 Task: Create a due date automation trigger when advanced on, 2 working days after a card is due add dates due in less than 1 working days at 11:00 AM.
Action: Mouse moved to (953, 73)
Screenshot: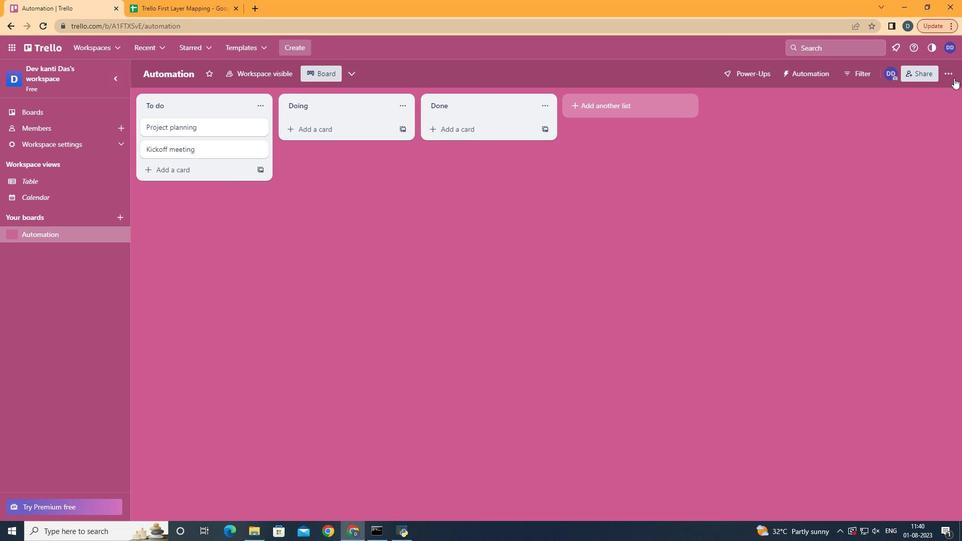 
Action: Mouse pressed left at (953, 73)
Screenshot: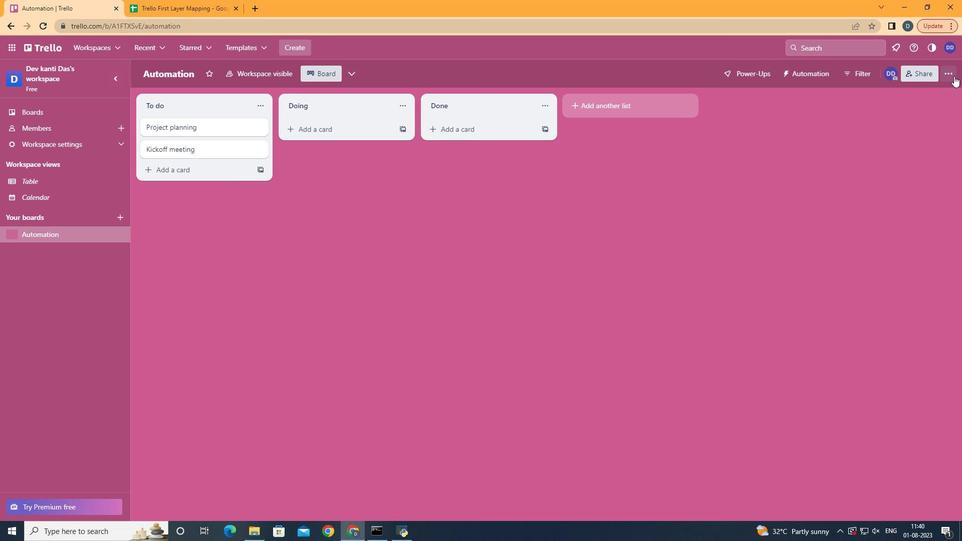 
Action: Mouse moved to (888, 209)
Screenshot: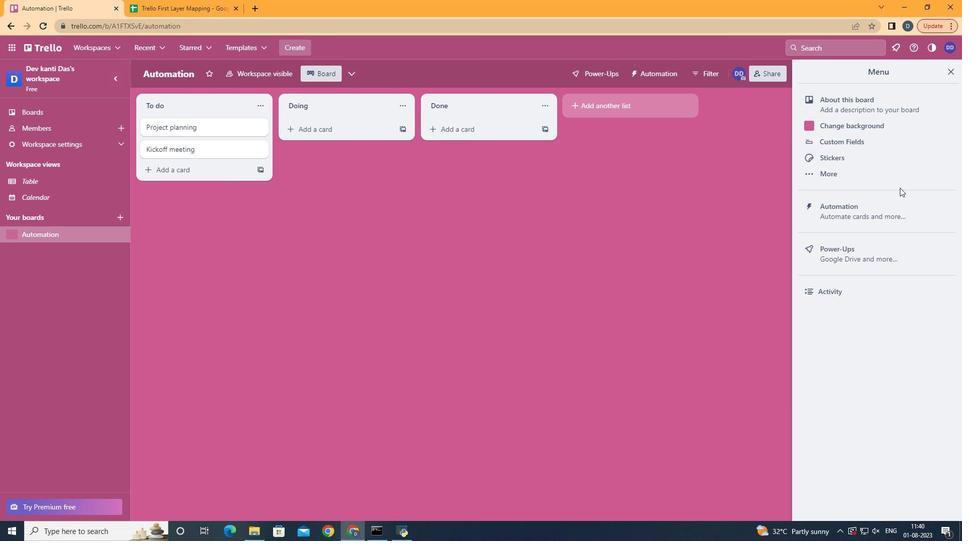 
Action: Mouse pressed left at (888, 209)
Screenshot: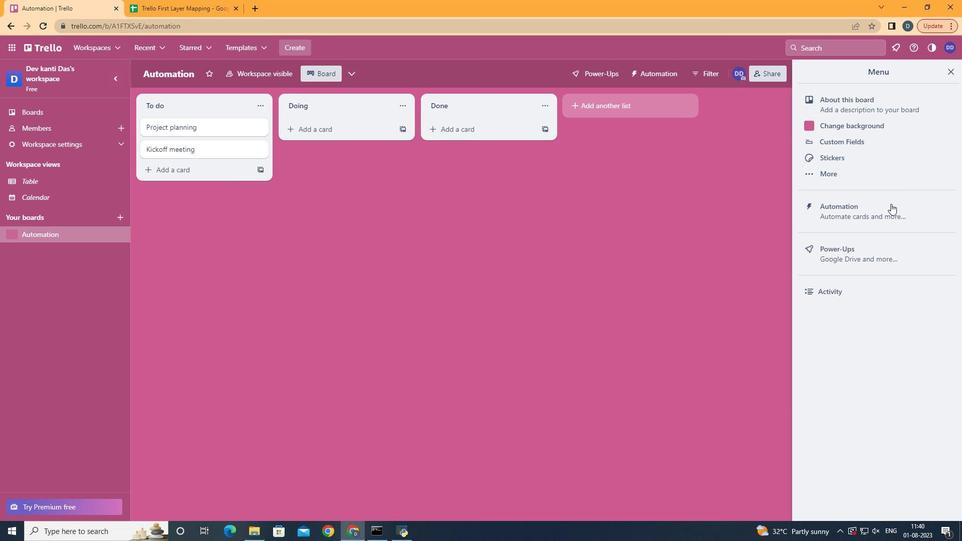 
Action: Mouse moved to (206, 193)
Screenshot: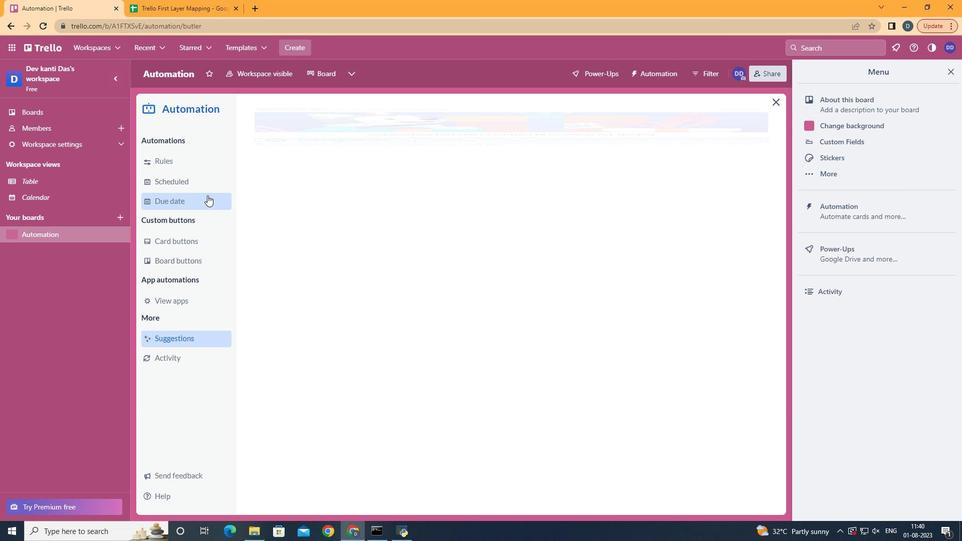 
Action: Mouse pressed left at (206, 193)
Screenshot: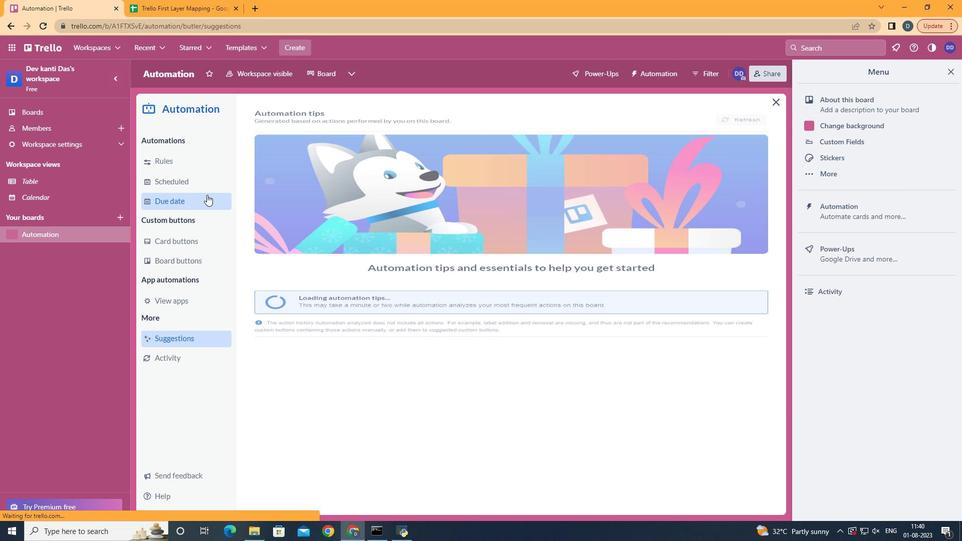 
Action: Mouse moved to (718, 118)
Screenshot: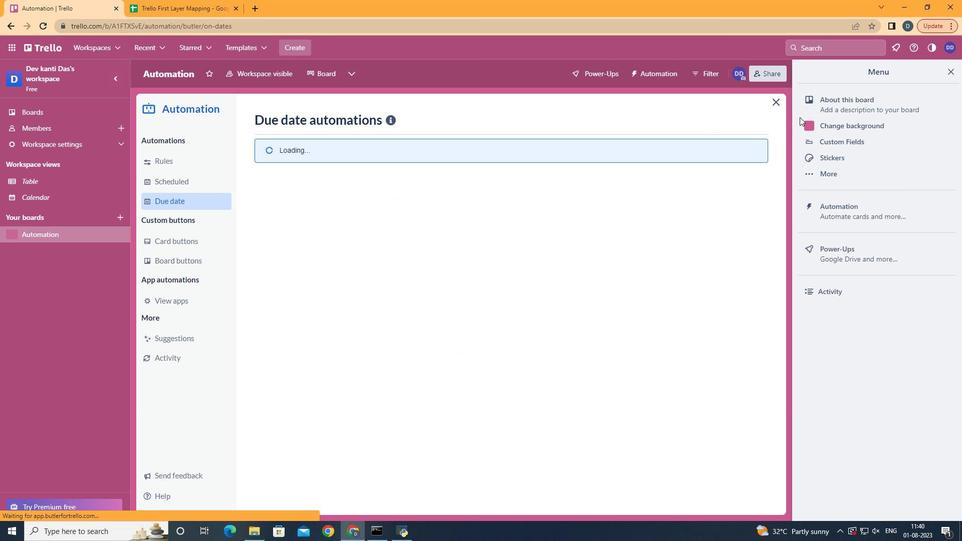 
Action: Mouse pressed left at (718, 118)
Screenshot: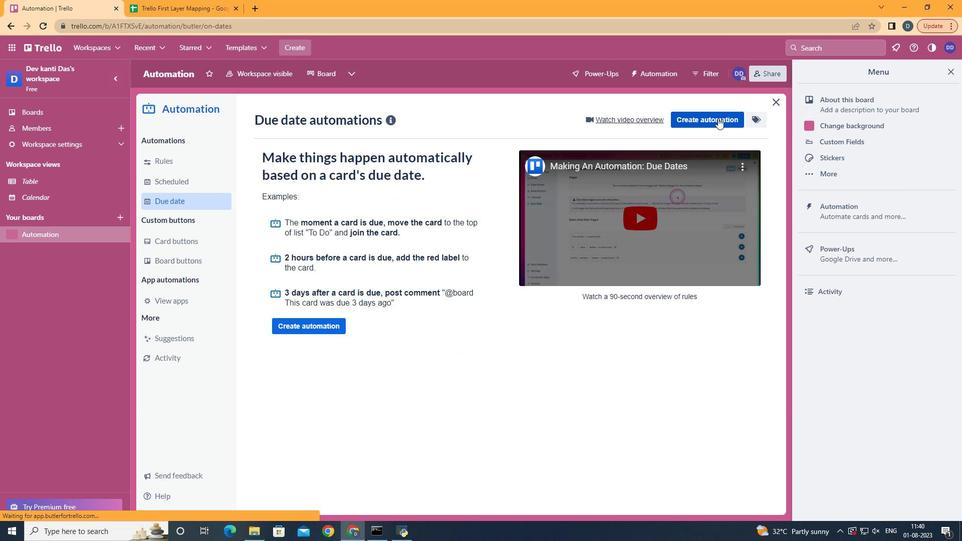
Action: Mouse moved to (541, 209)
Screenshot: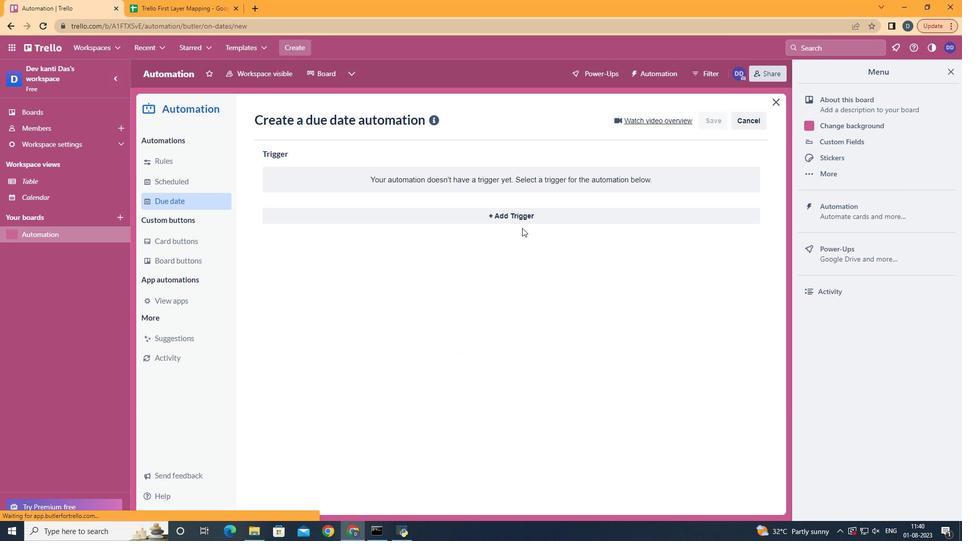 
Action: Mouse pressed left at (541, 209)
Screenshot: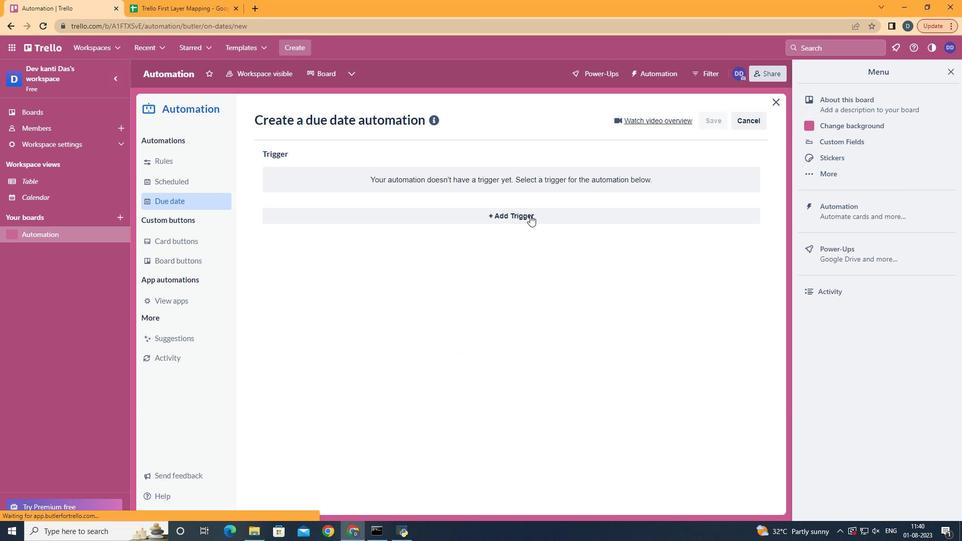 
Action: Mouse moved to (318, 402)
Screenshot: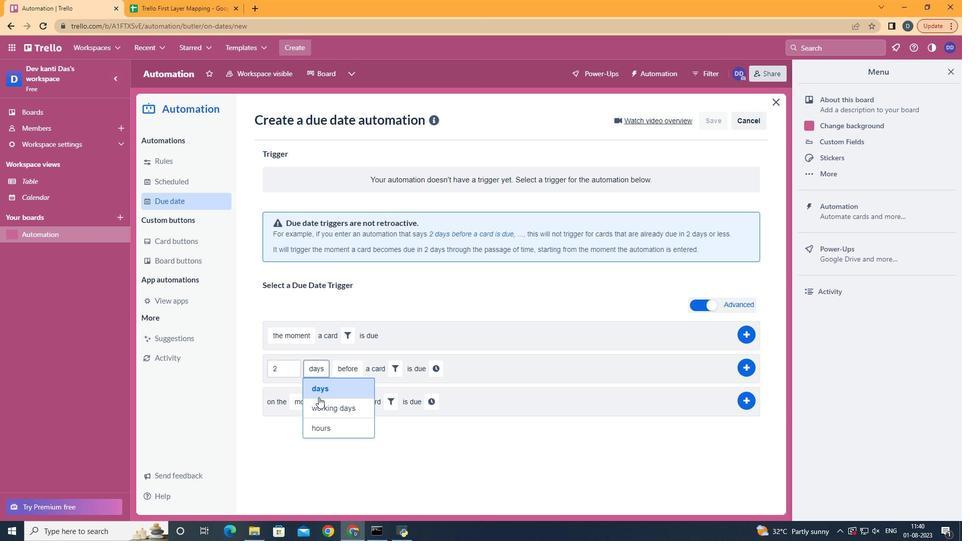 
Action: Mouse pressed left at (318, 402)
Screenshot: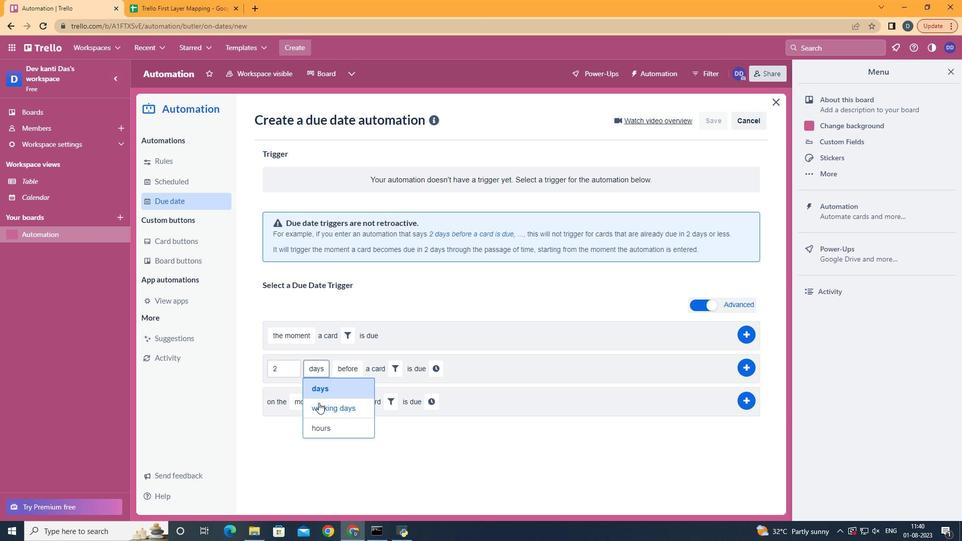 
Action: Mouse moved to (371, 411)
Screenshot: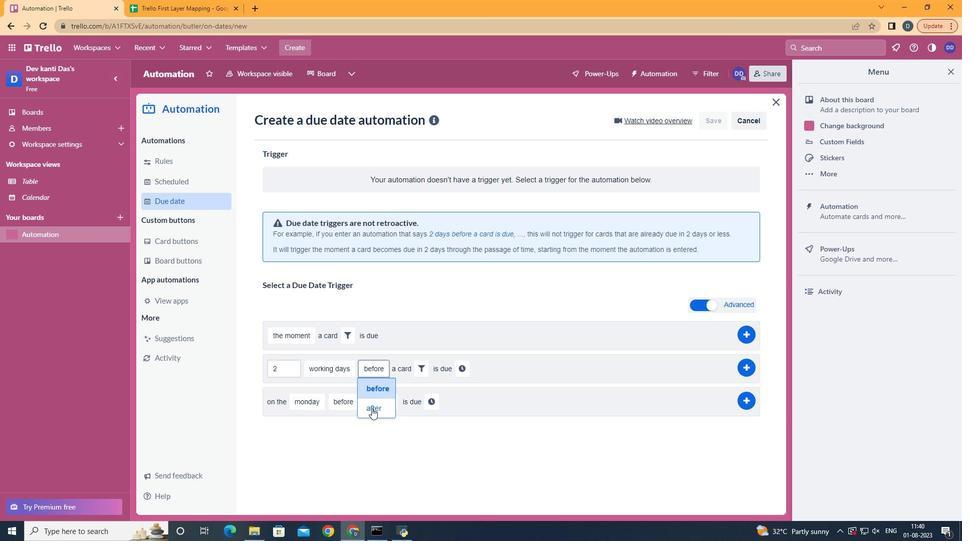 
Action: Mouse pressed left at (371, 411)
Screenshot: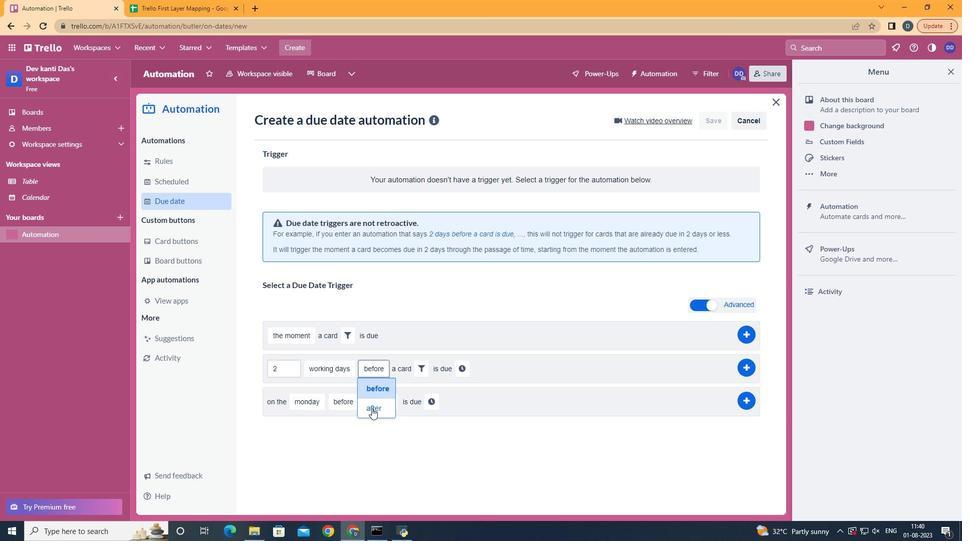 
Action: Mouse moved to (423, 366)
Screenshot: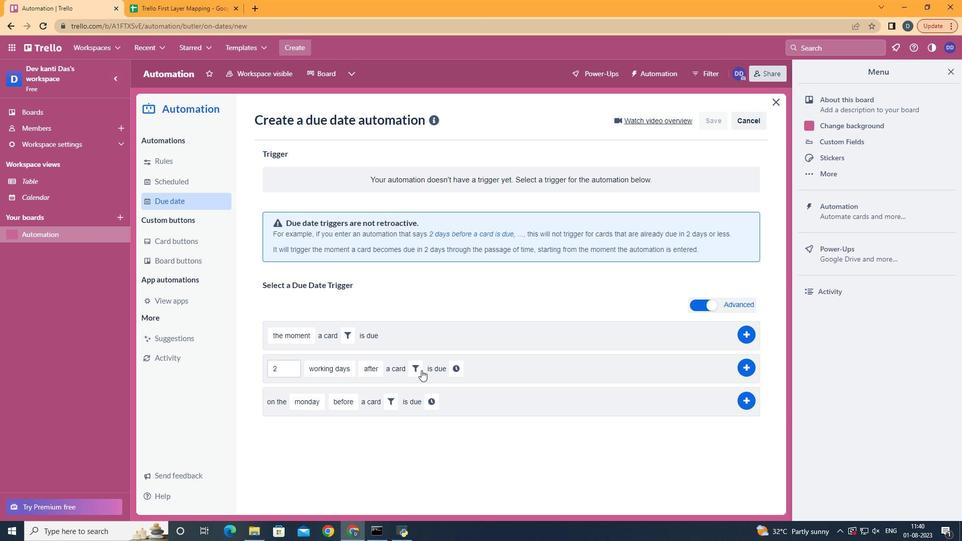 
Action: Mouse pressed left at (423, 366)
Screenshot: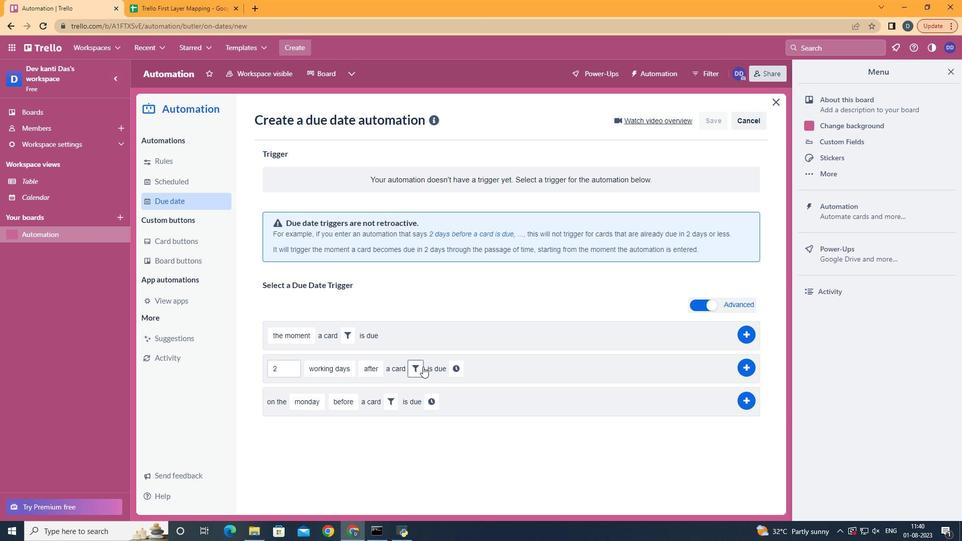 
Action: Mouse moved to (461, 407)
Screenshot: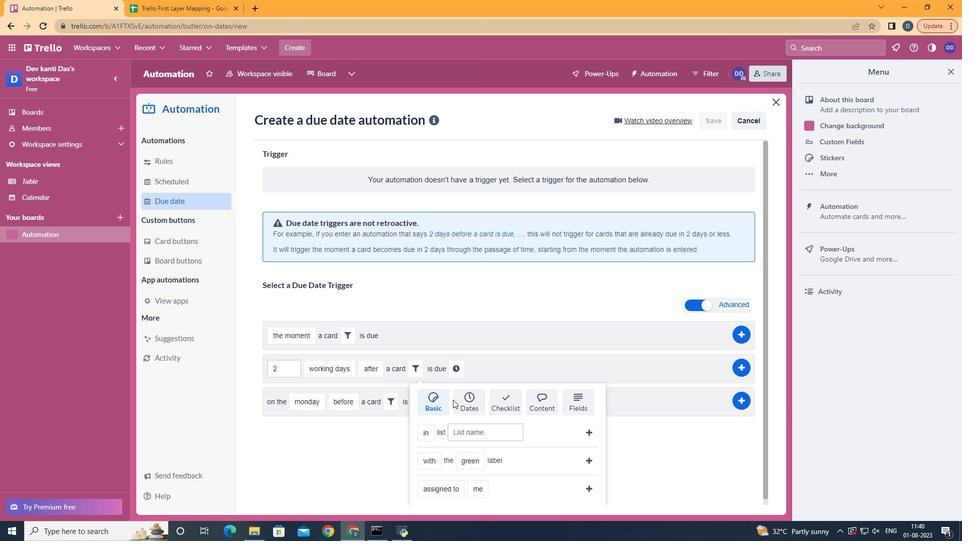 
Action: Mouse pressed left at (461, 407)
Screenshot: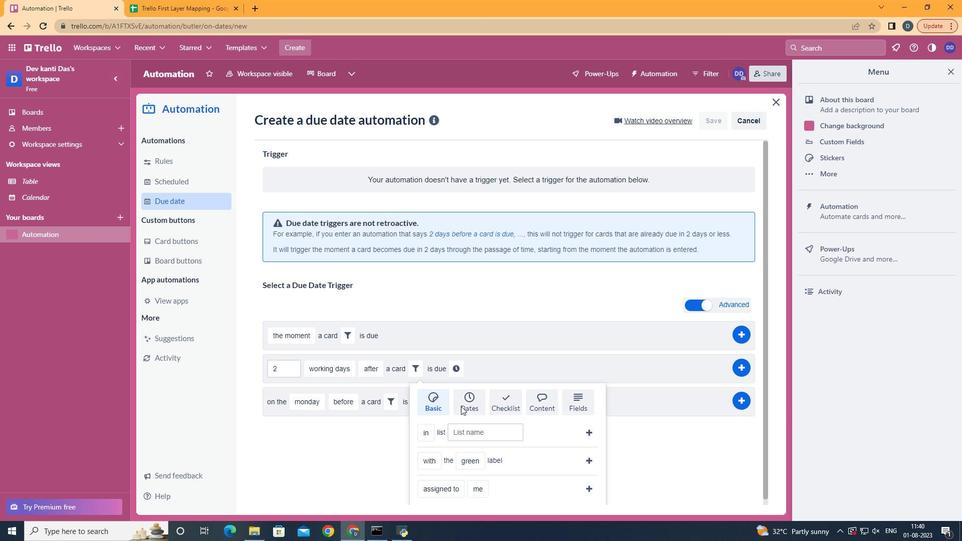 
Action: Mouse scrolled (461, 406) with delta (0, 0)
Screenshot: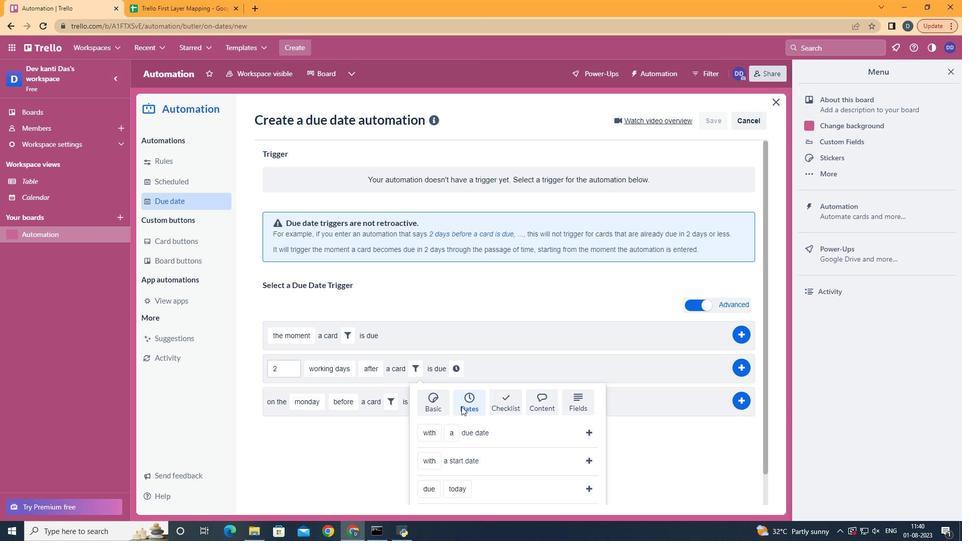 
Action: Mouse scrolled (461, 406) with delta (0, 0)
Screenshot: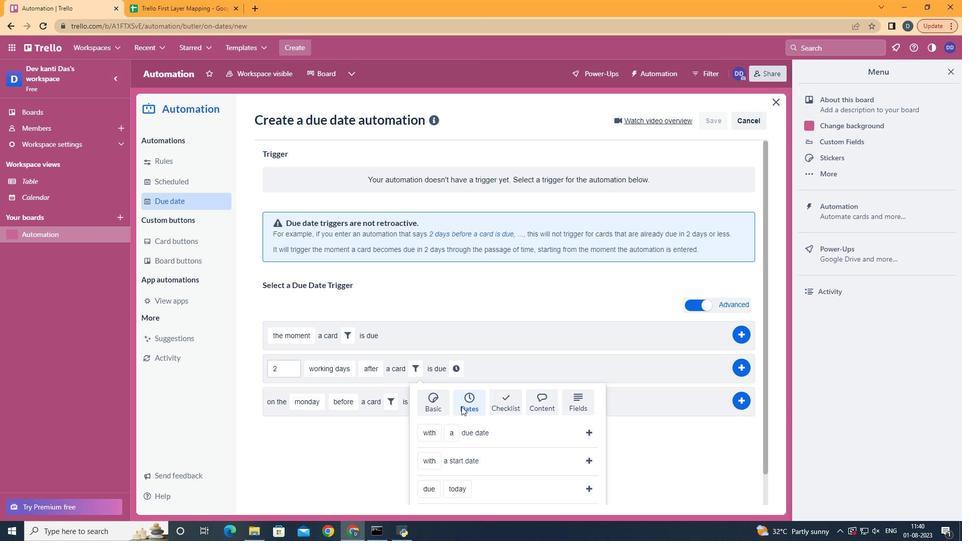 
Action: Mouse scrolled (461, 406) with delta (0, 0)
Screenshot: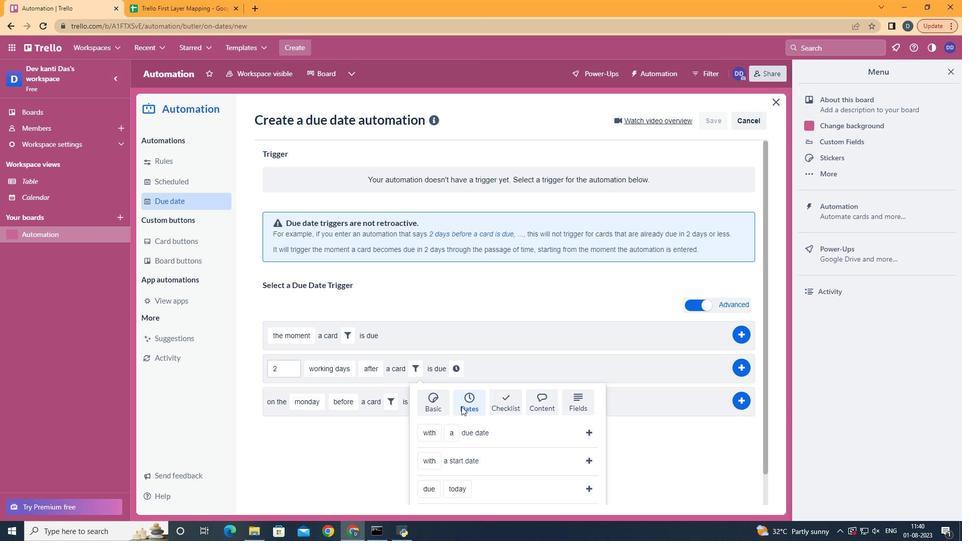 
Action: Mouse scrolled (461, 406) with delta (0, 0)
Screenshot: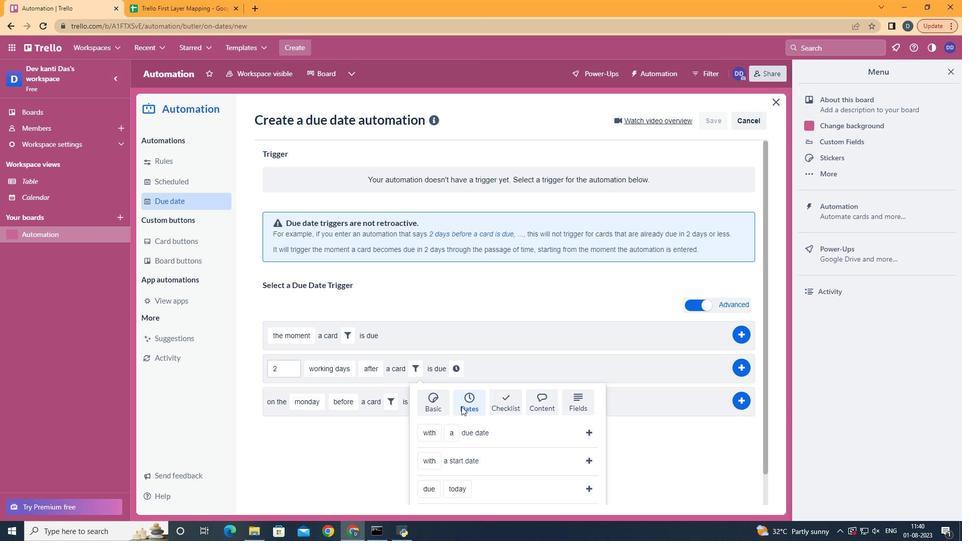 
Action: Mouse moved to (442, 444)
Screenshot: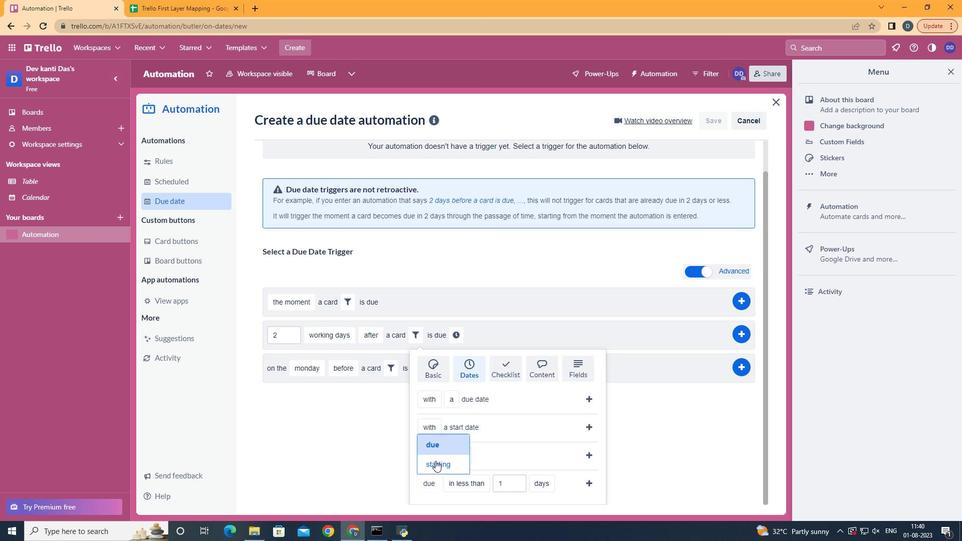 
Action: Mouse pressed left at (442, 444)
Screenshot: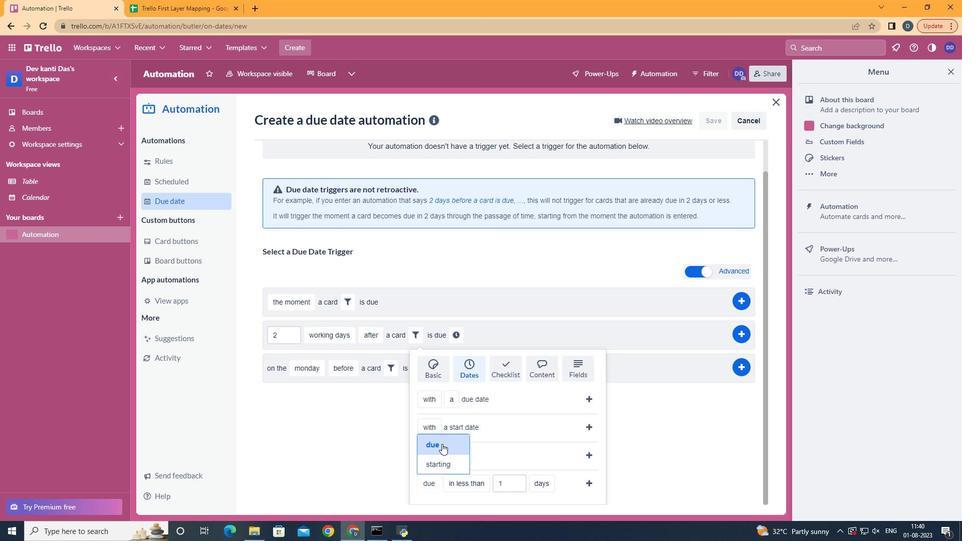 
Action: Mouse moved to (480, 394)
Screenshot: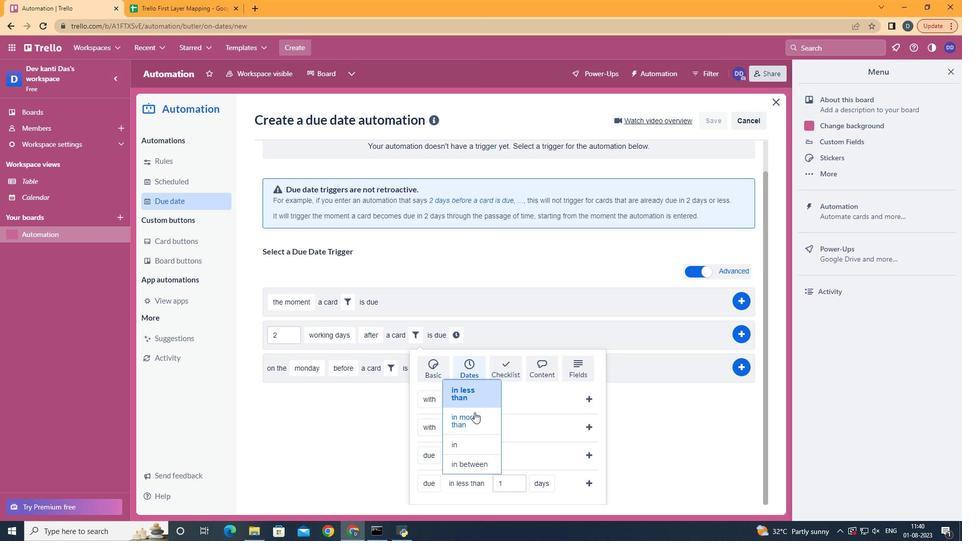 
Action: Mouse pressed left at (480, 394)
Screenshot: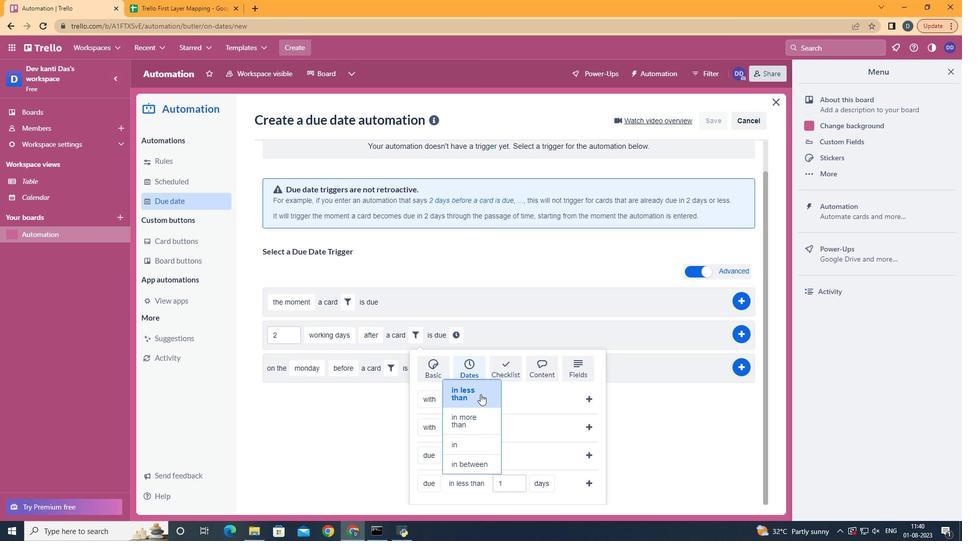 
Action: Mouse moved to (553, 465)
Screenshot: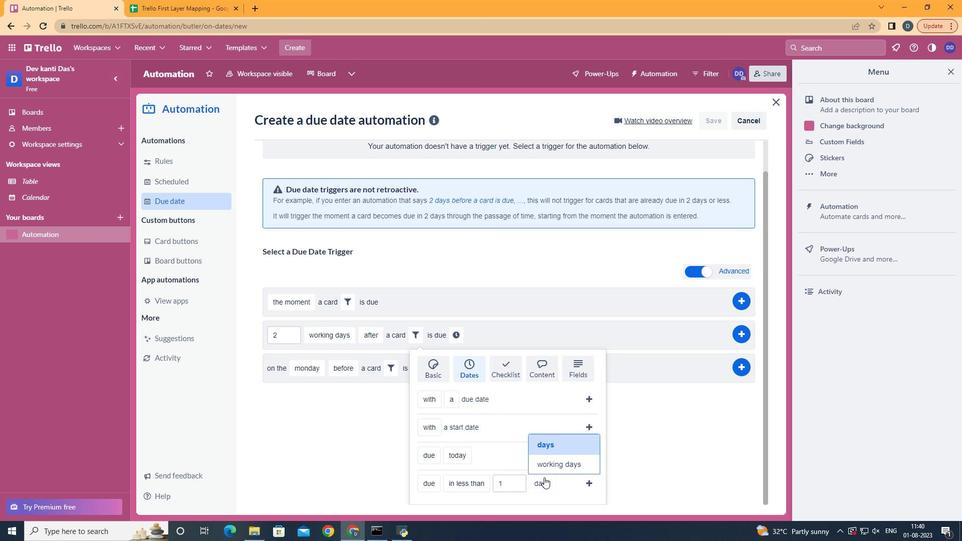 
Action: Mouse pressed left at (553, 465)
Screenshot: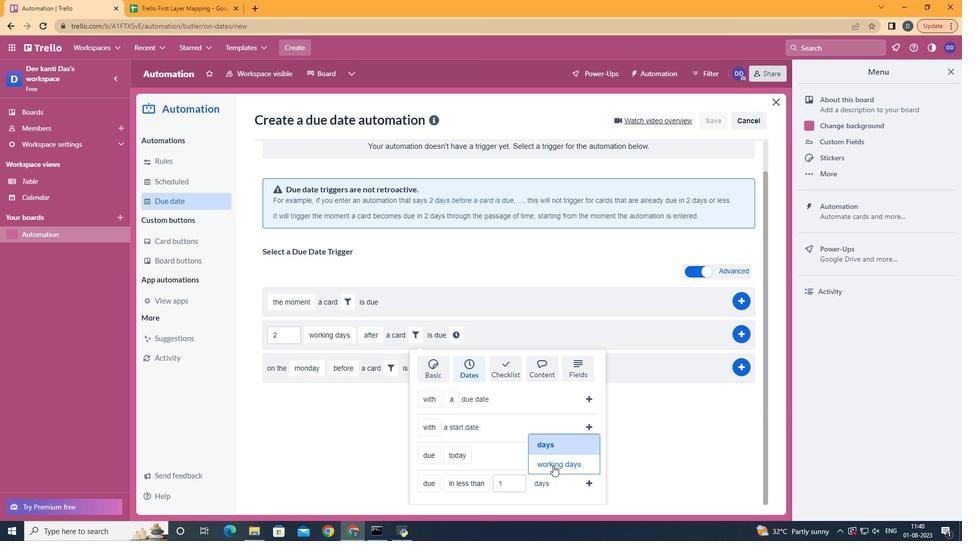 
Action: Mouse moved to (590, 486)
Screenshot: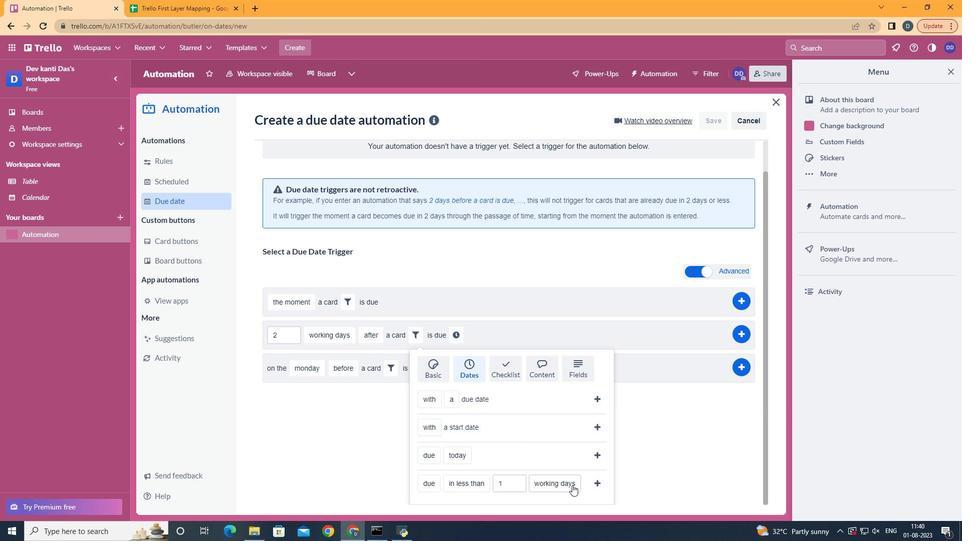 
Action: Mouse pressed left at (590, 486)
Screenshot: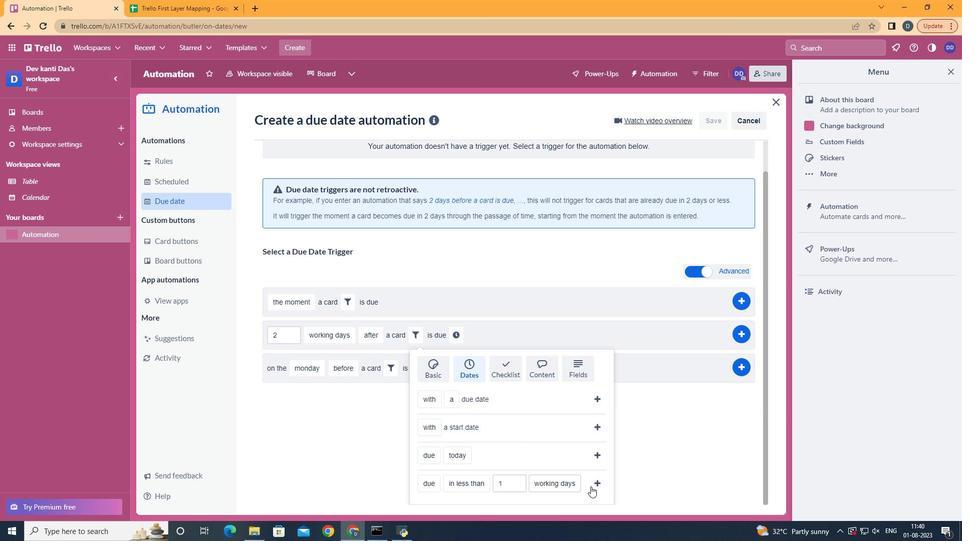
Action: Mouse moved to (571, 366)
Screenshot: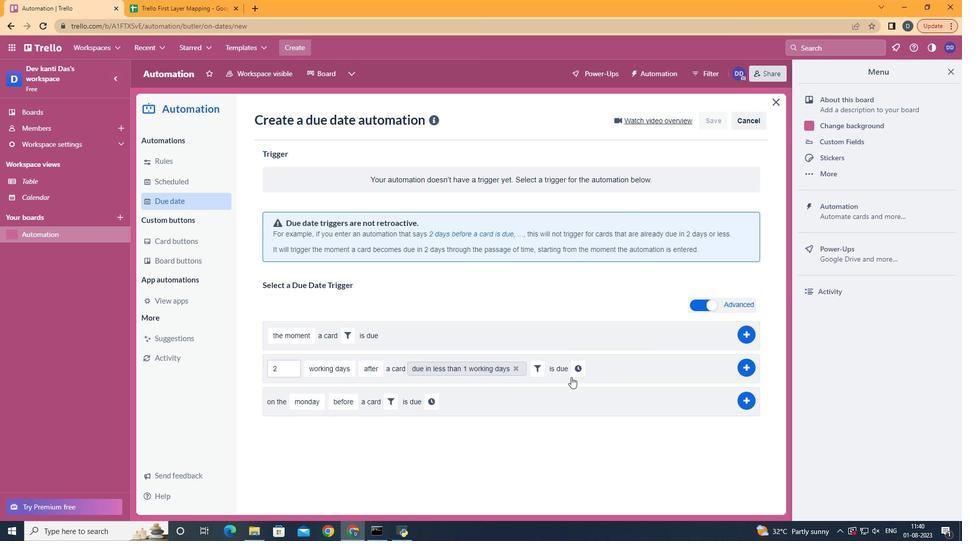 
Action: Mouse pressed left at (571, 366)
Screenshot: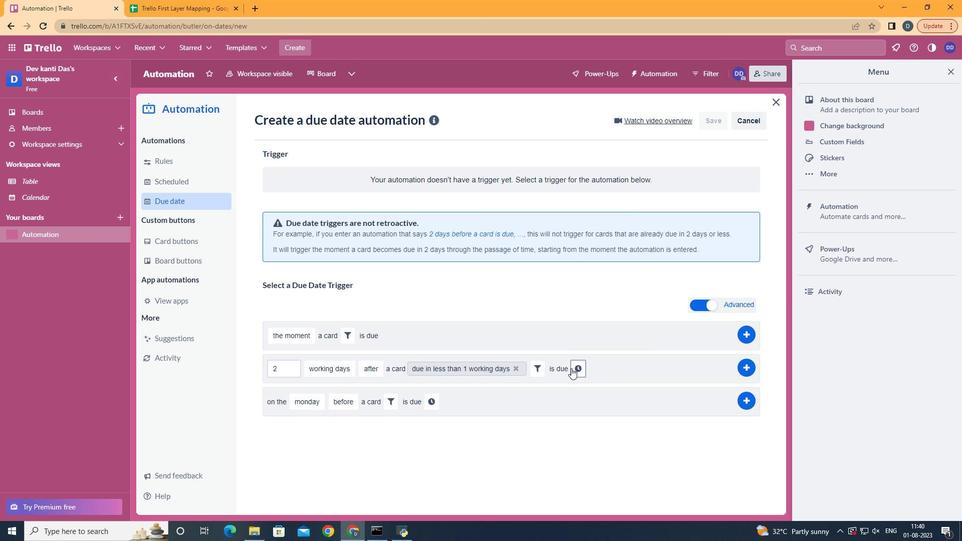 
Action: Mouse moved to (639, 367)
Screenshot: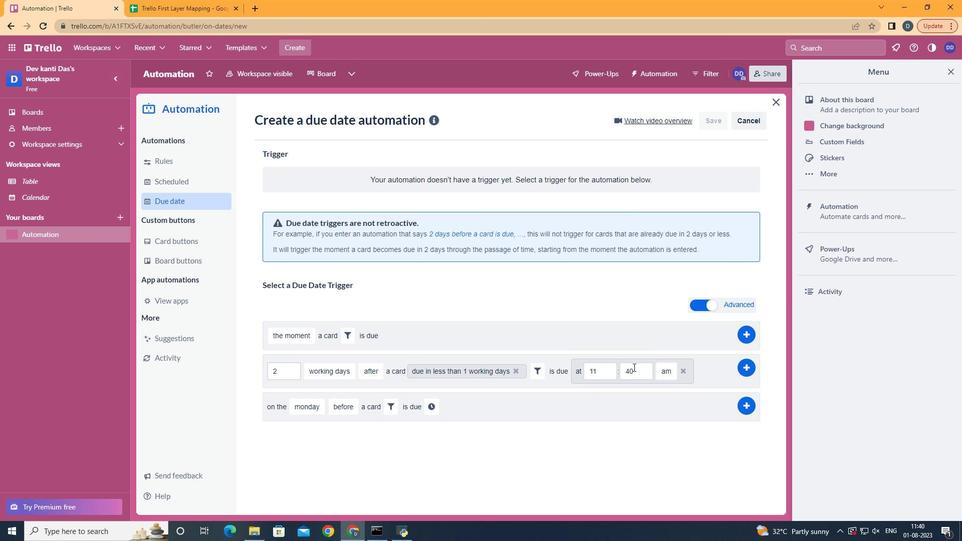 
Action: Mouse pressed left at (639, 367)
Screenshot: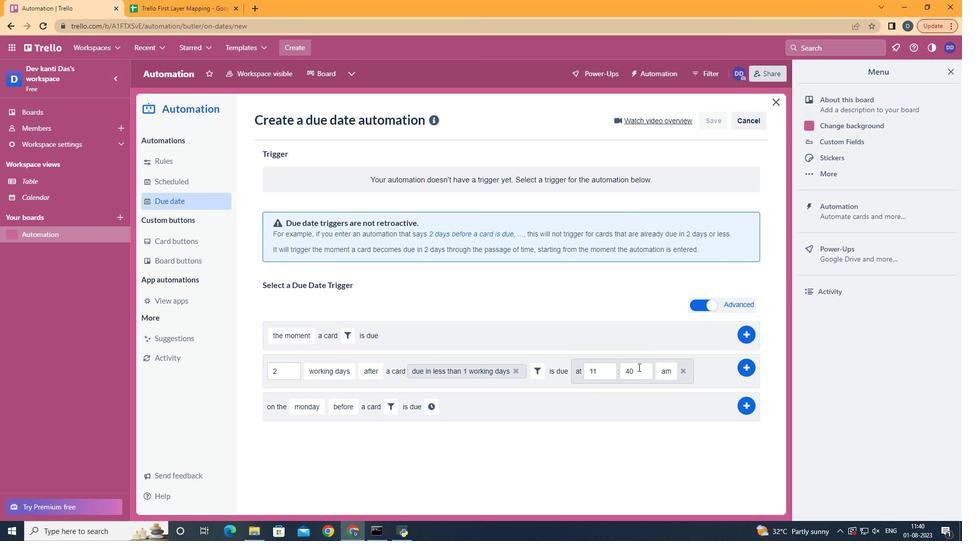 
Action: Key pressed <Key.backspace><Key.backspace>00
Screenshot: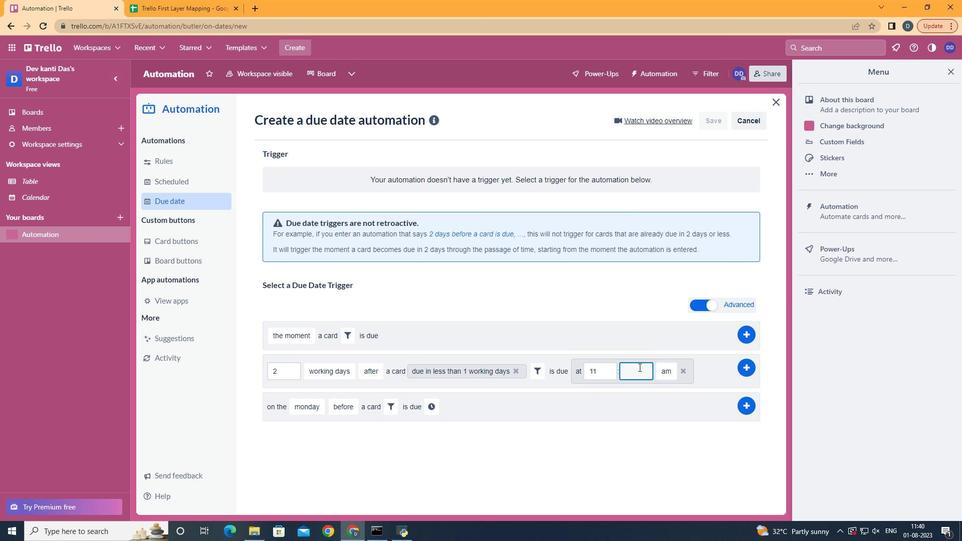 
Action: Mouse moved to (756, 366)
Screenshot: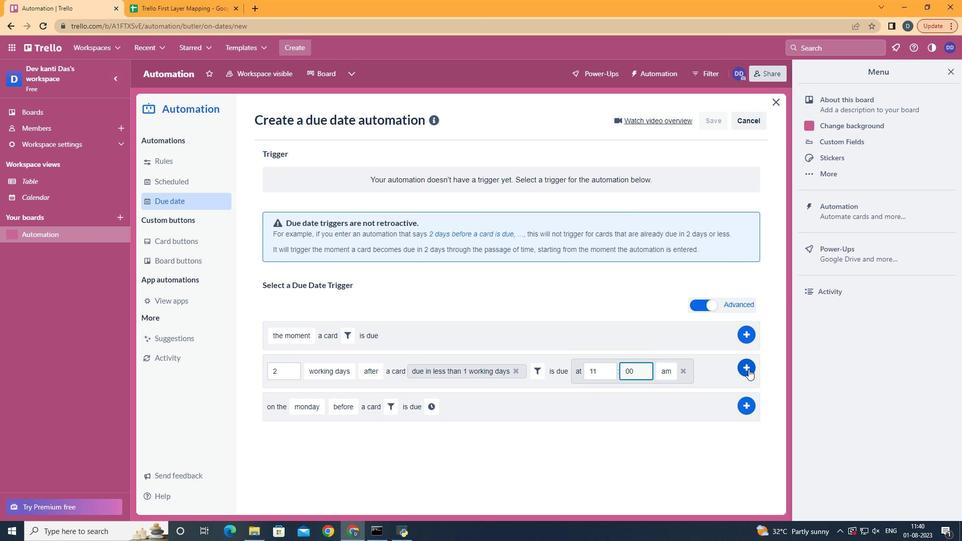 
Action: Mouse pressed left at (756, 366)
Screenshot: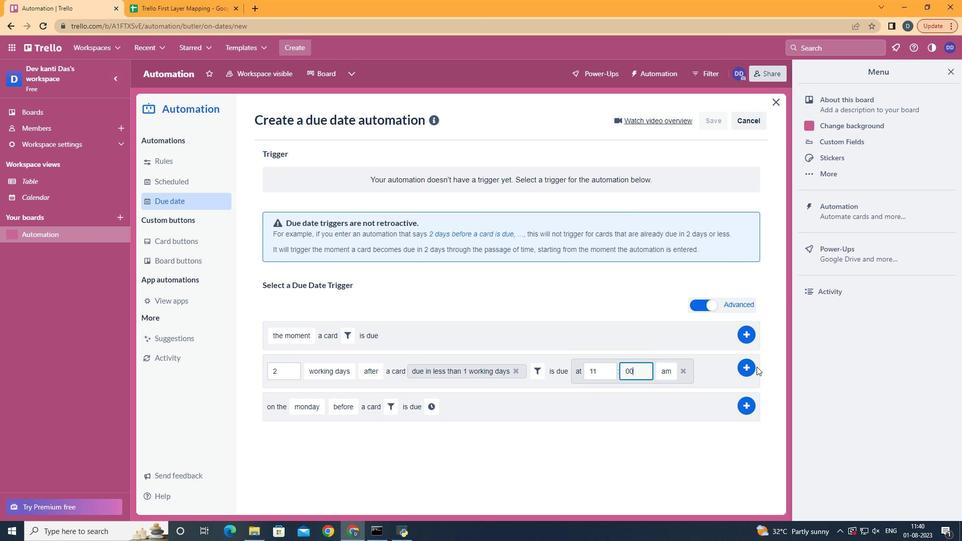 
Action: Mouse moved to (752, 366)
Screenshot: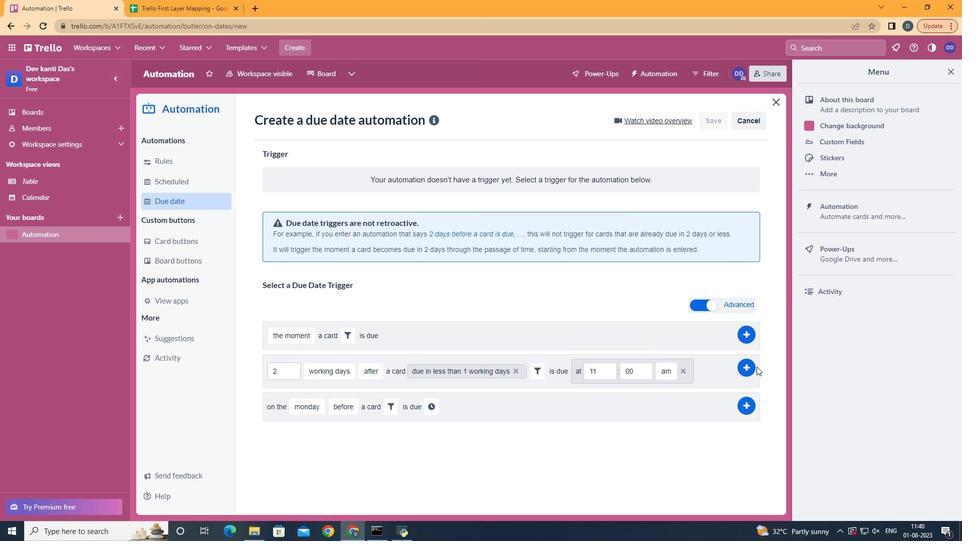 
Action: Mouse pressed left at (752, 366)
Screenshot: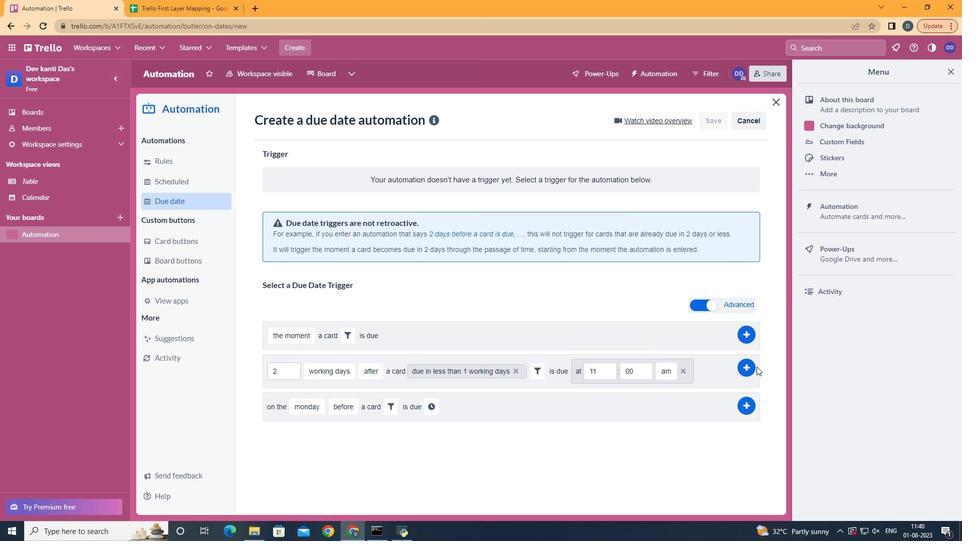 
Action: Mouse moved to (513, 268)
Screenshot: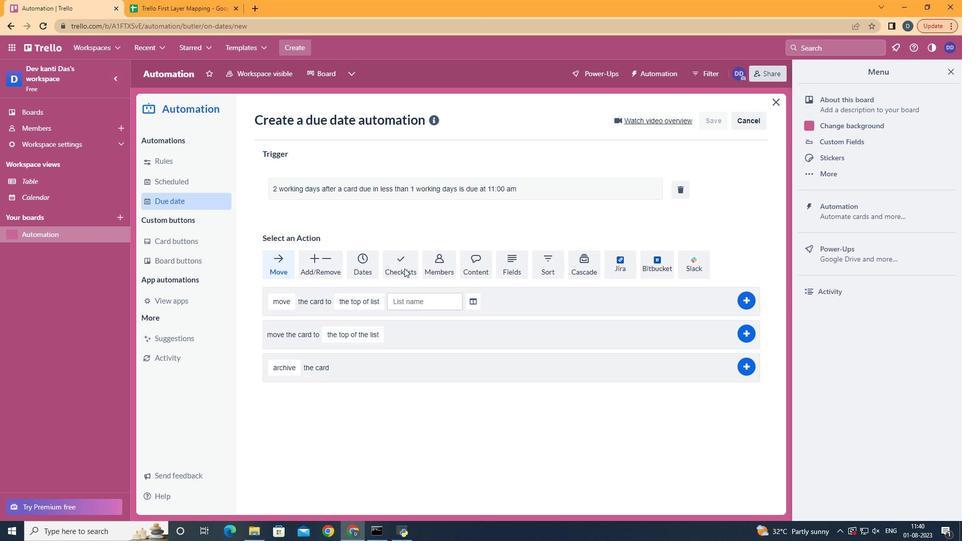 
